 Task: In Heading Arial with underline. Font size of heading  '18'Font style of data Calibri. Font size of data  9Alignment of headline & data Align center. Fill color in heading,  RedFont color of data Black Apply border in Data No BorderIn the sheet   Sales data book
Action: Mouse moved to (817, 122)
Screenshot: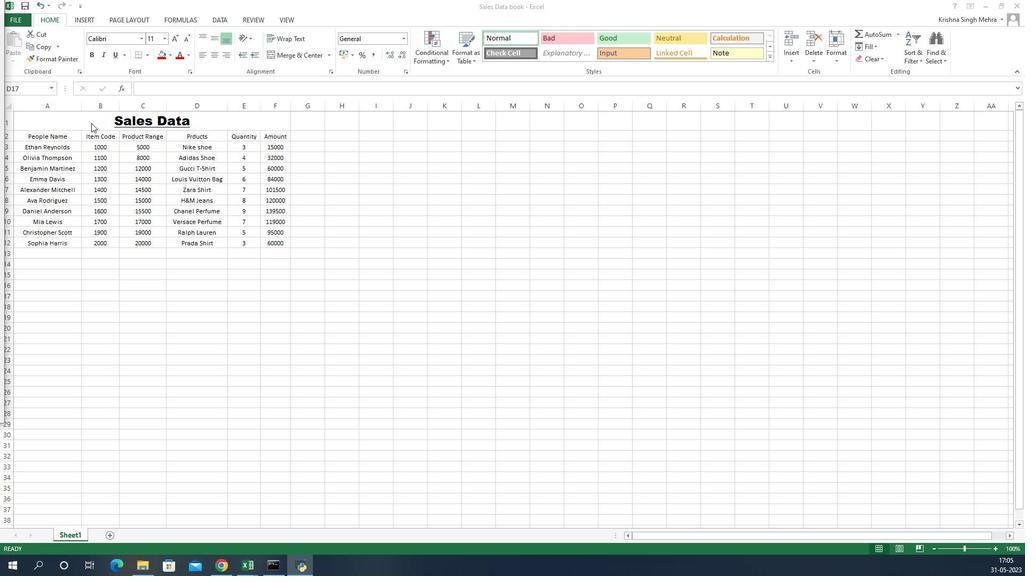 
Action: Mouse pressed left at (817, 122)
Screenshot: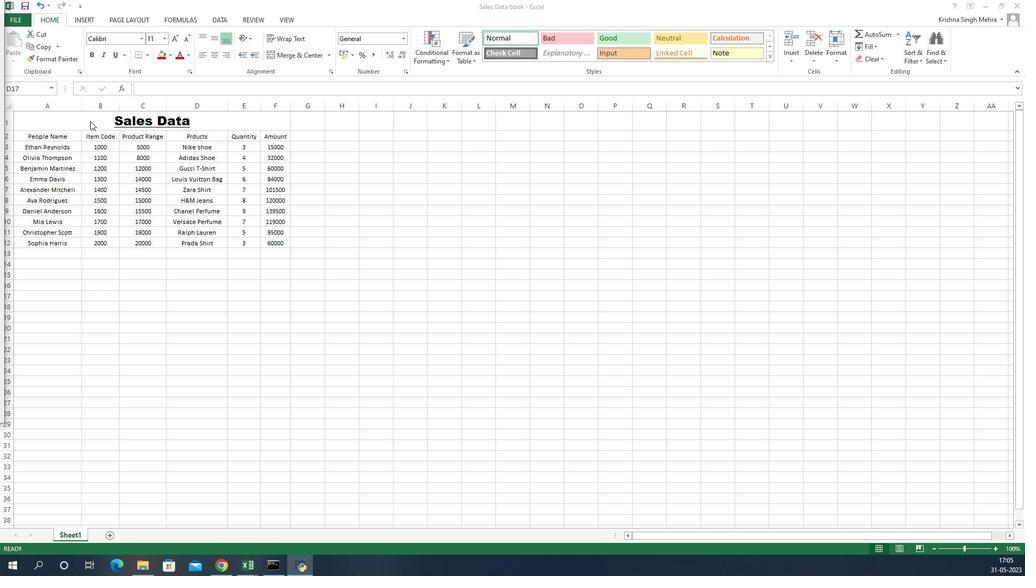 
Action: Mouse pressed left at (817, 122)
Screenshot: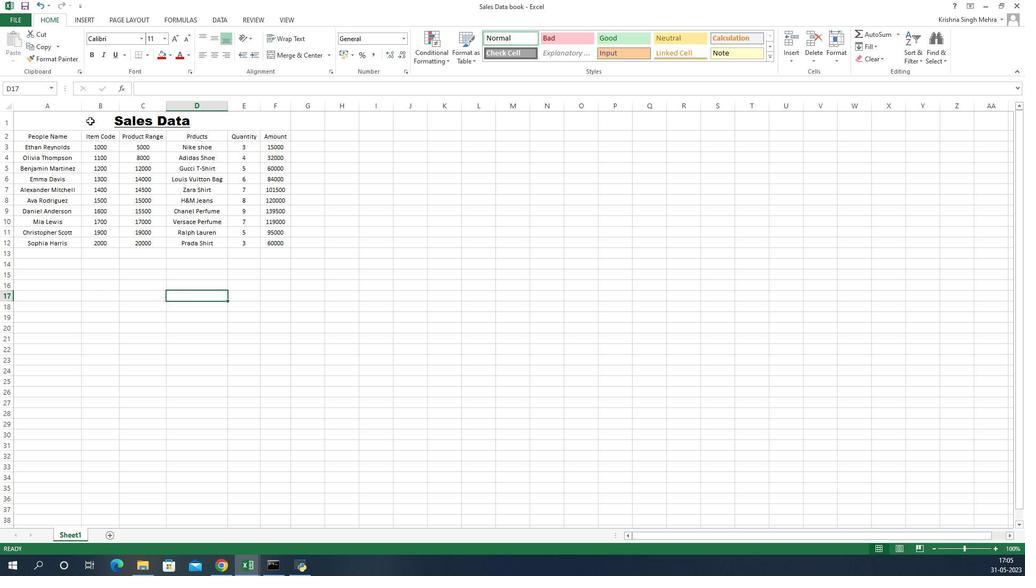 
Action: Mouse moved to (868, 39)
Screenshot: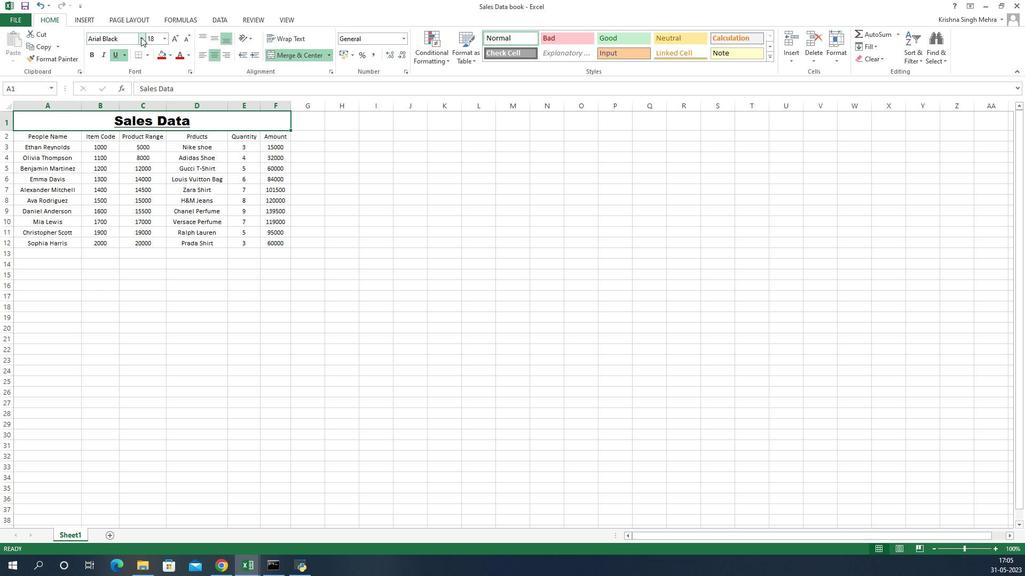 
Action: Mouse pressed left at (868, 39)
Screenshot: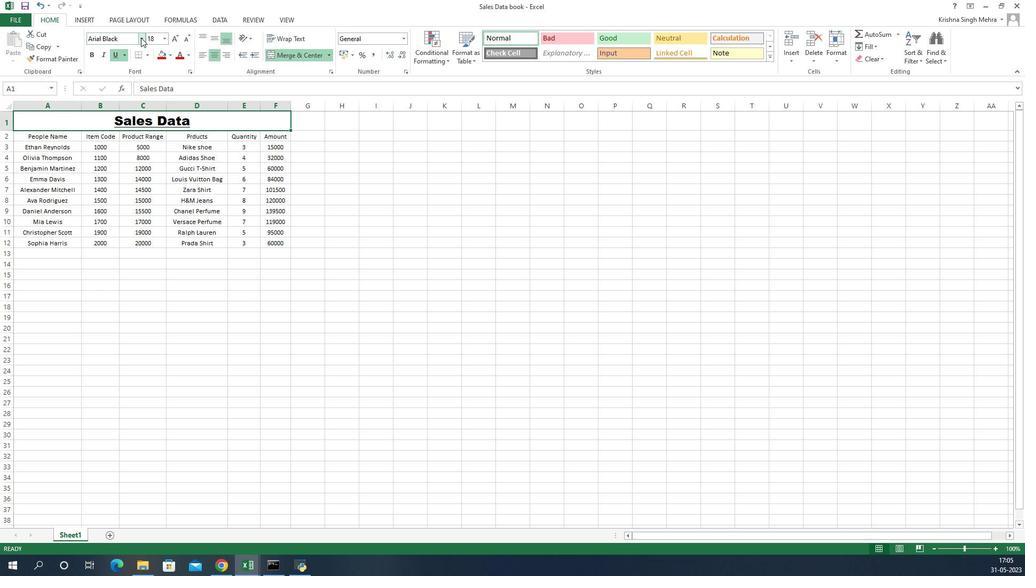 
Action: Mouse moved to (861, 127)
Screenshot: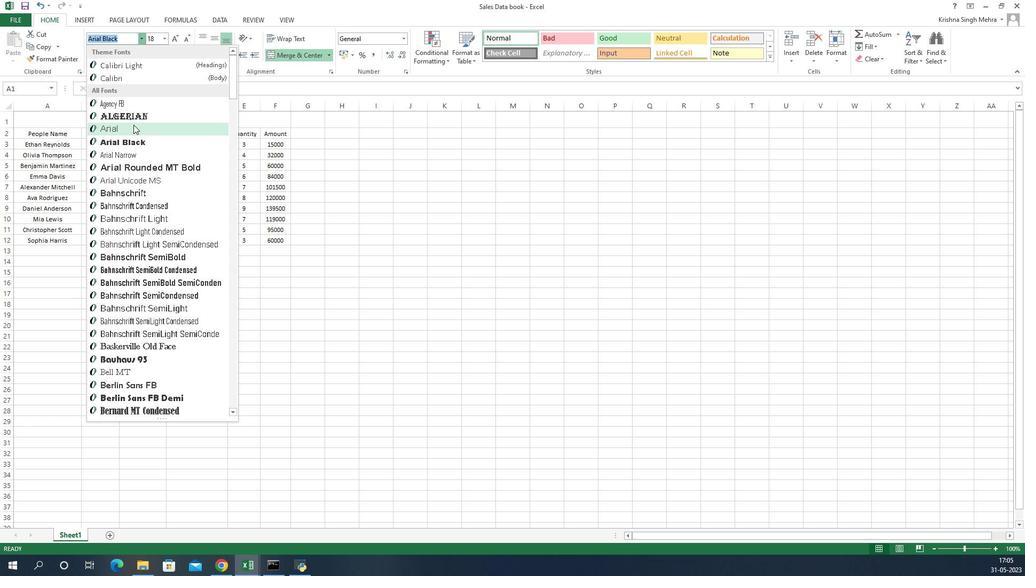 
Action: Mouse pressed left at (861, 127)
Screenshot: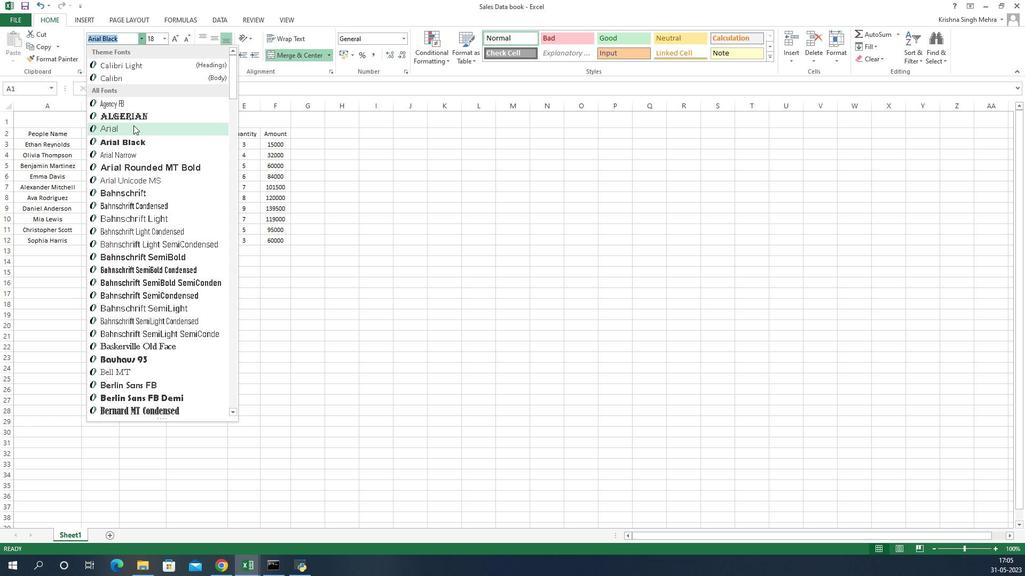 
Action: Mouse moved to (844, 55)
Screenshot: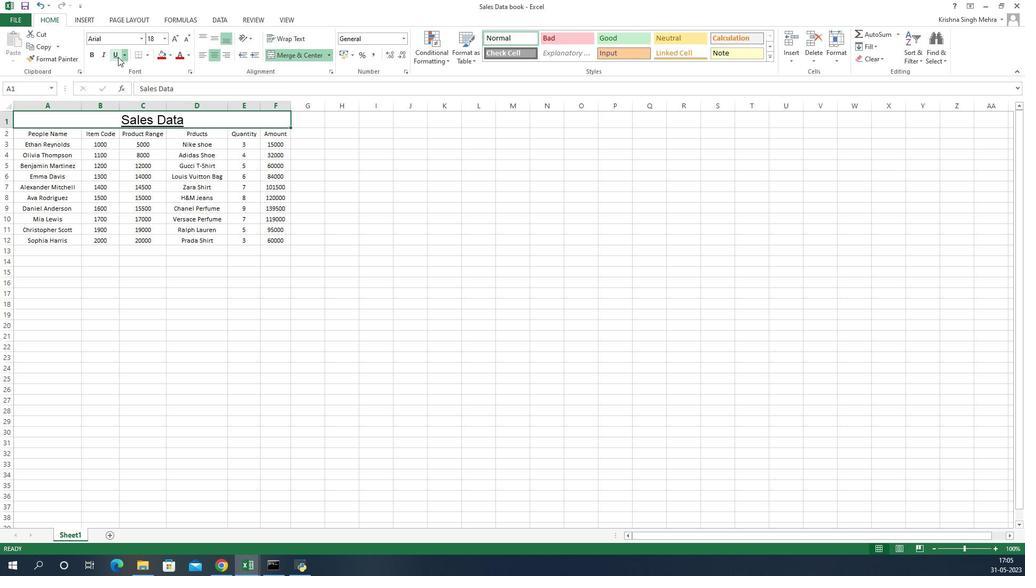 
Action: Mouse pressed left at (844, 55)
Screenshot: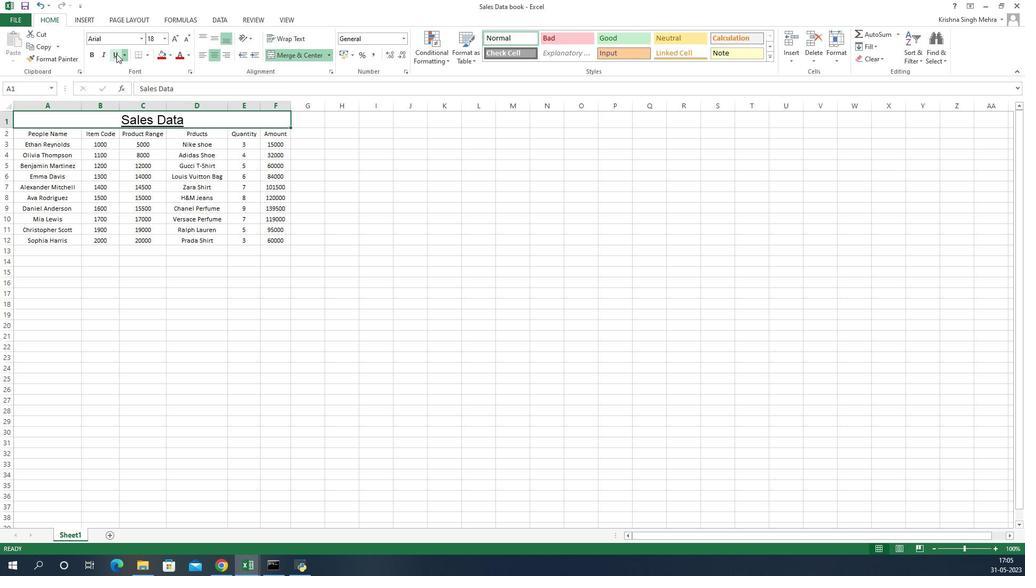 
Action: Mouse pressed left at (844, 55)
Screenshot: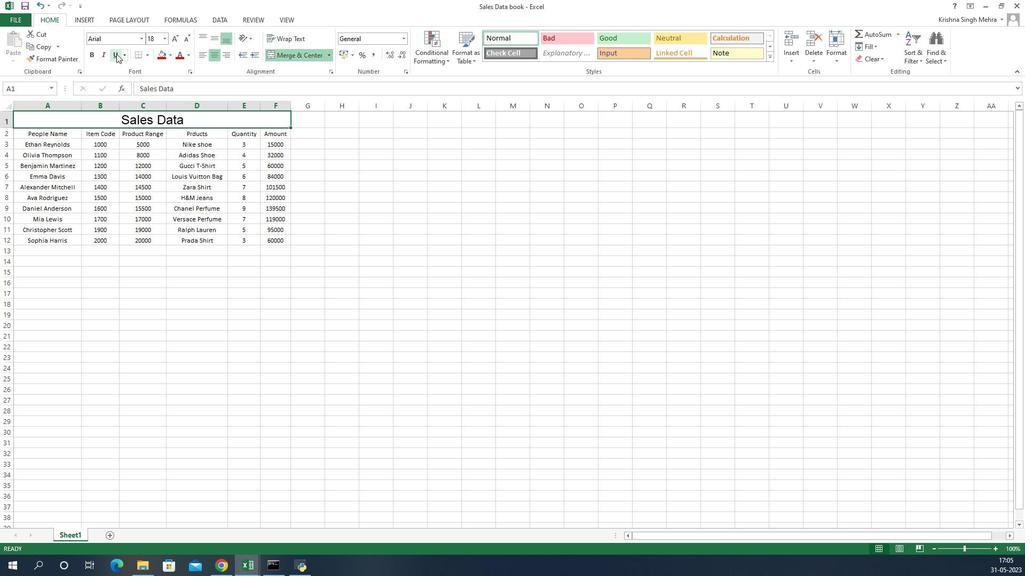 
Action: Mouse moved to (906, 40)
Screenshot: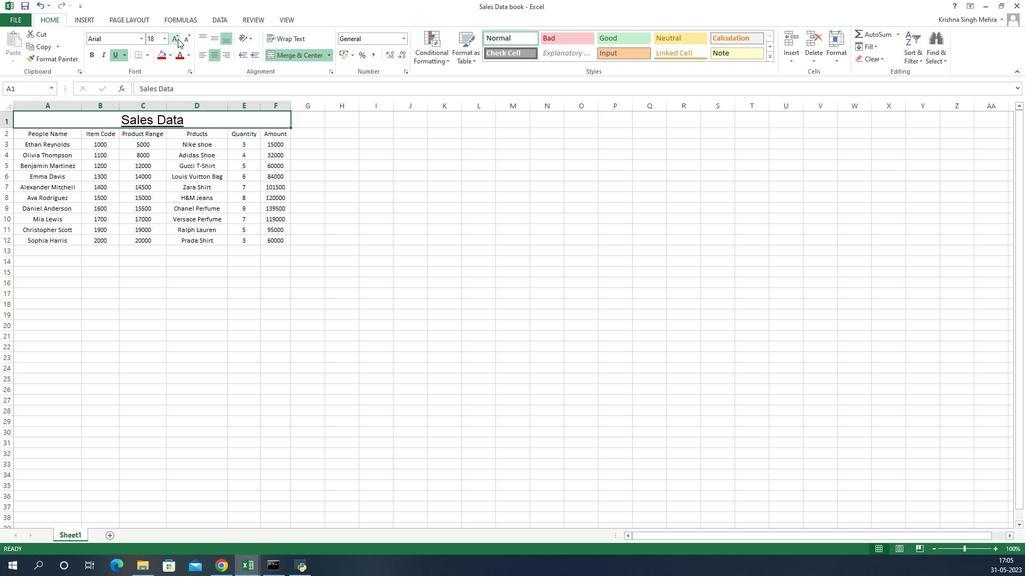 
Action: Mouse pressed left at (906, 40)
Screenshot: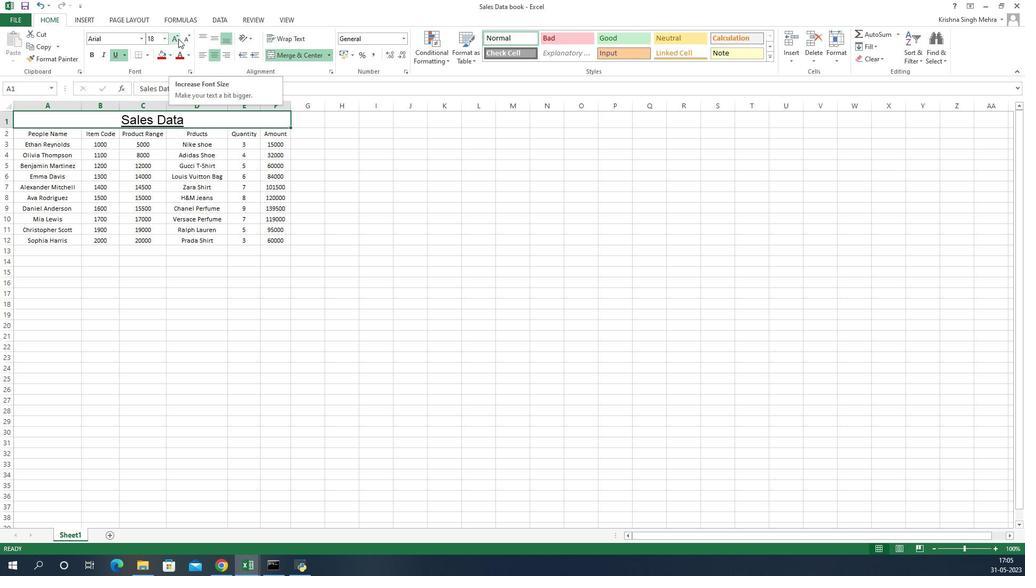 
Action: Mouse moved to (916, 40)
Screenshot: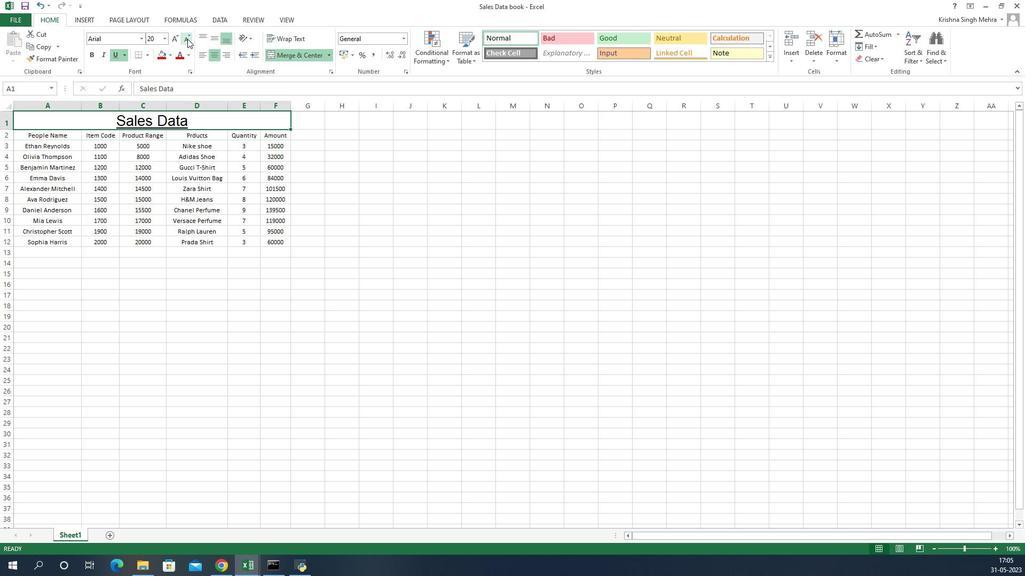 
Action: Mouse pressed left at (916, 40)
Screenshot: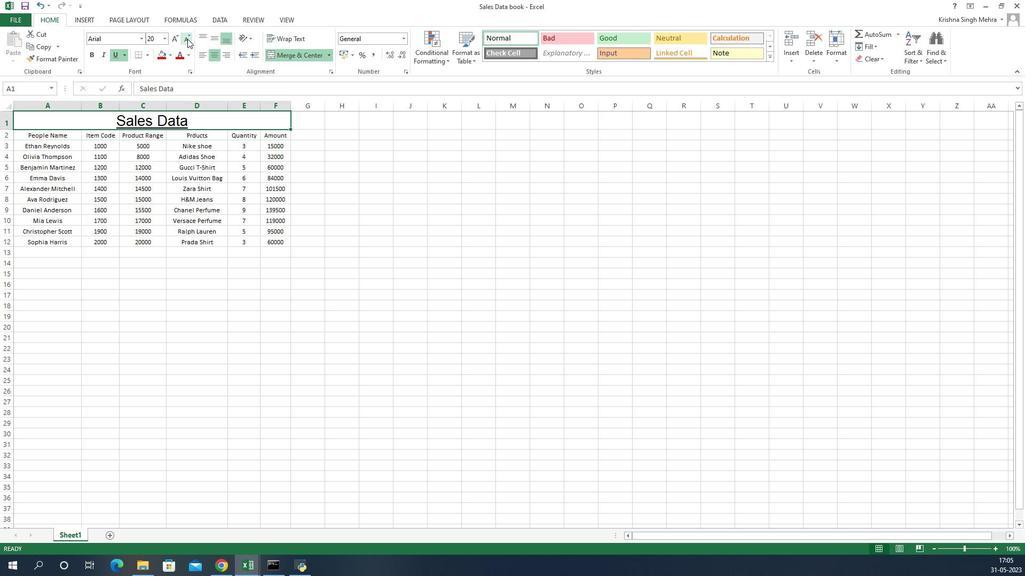 
Action: Mouse moved to (880, 329)
Screenshot: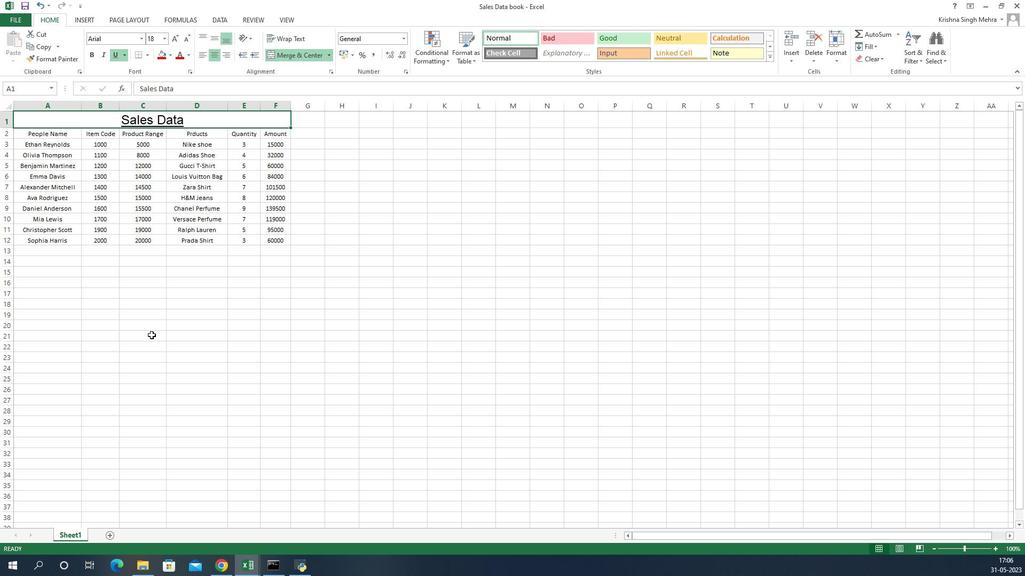 
Action: Mouse pressed left at (880, 329)
Screenshot: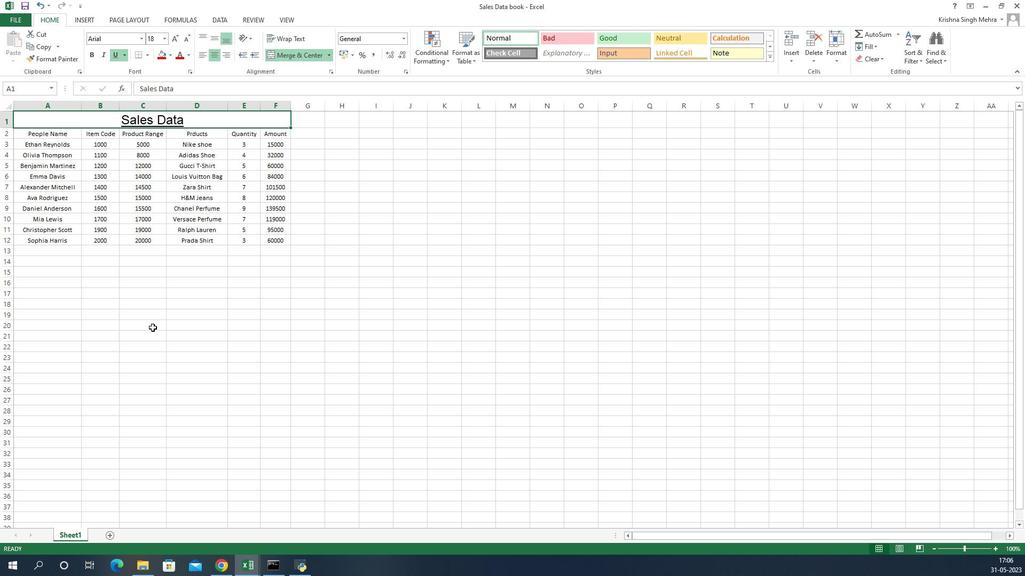 
Action: Mouse moved to (753, 136)
Screenshot: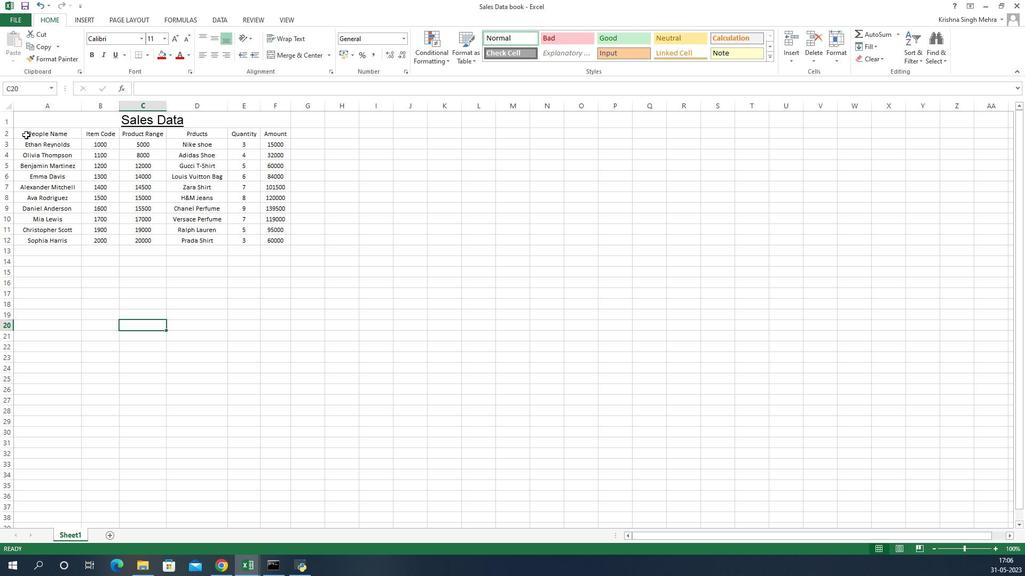 
Action: Mouse pressed left at (753, 136)
Screenshot: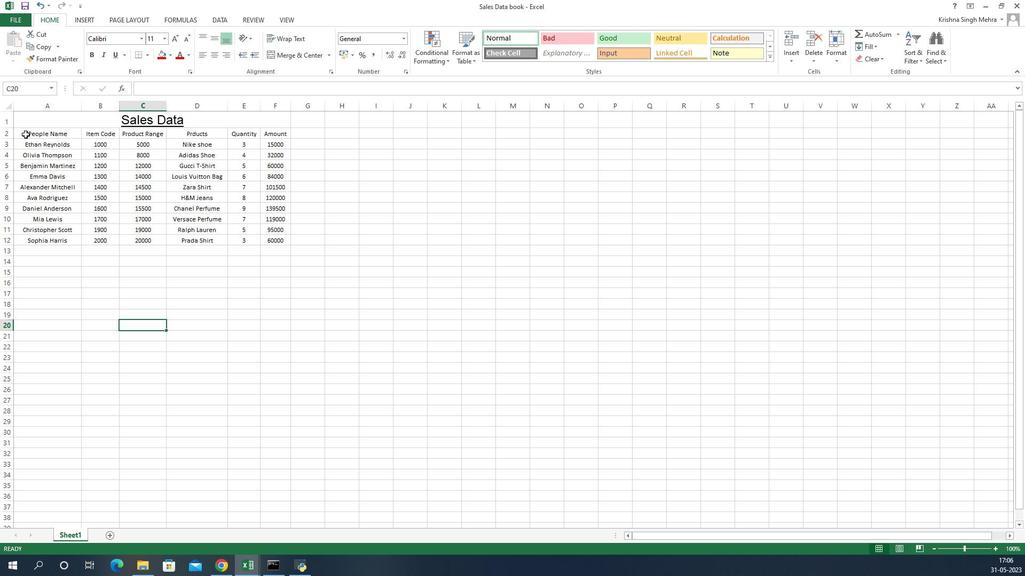 
Action: Mouse moved to (867, 41)
Screenshot: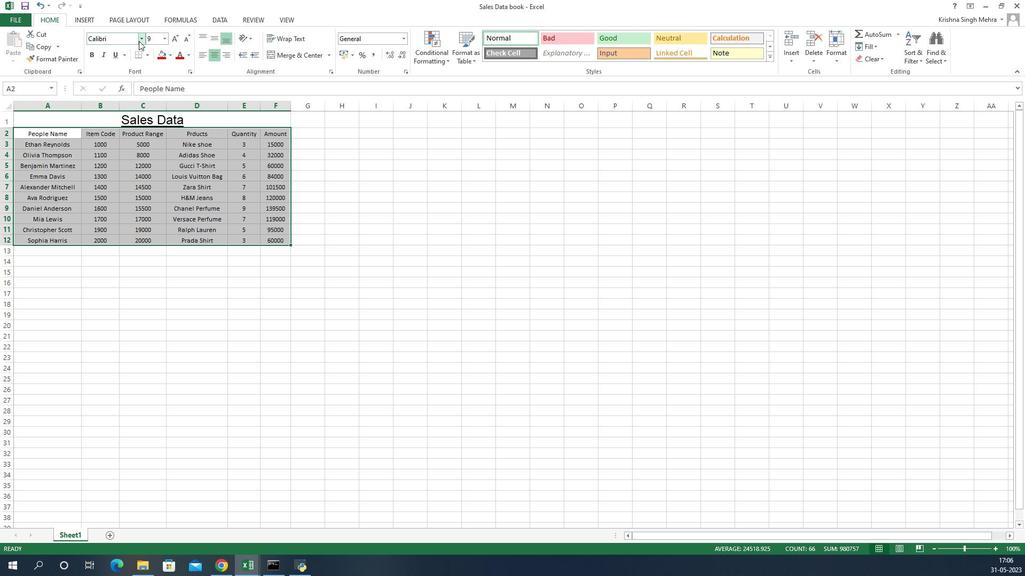
Action: Mouse pressed left at (867, 41)
Screenshot: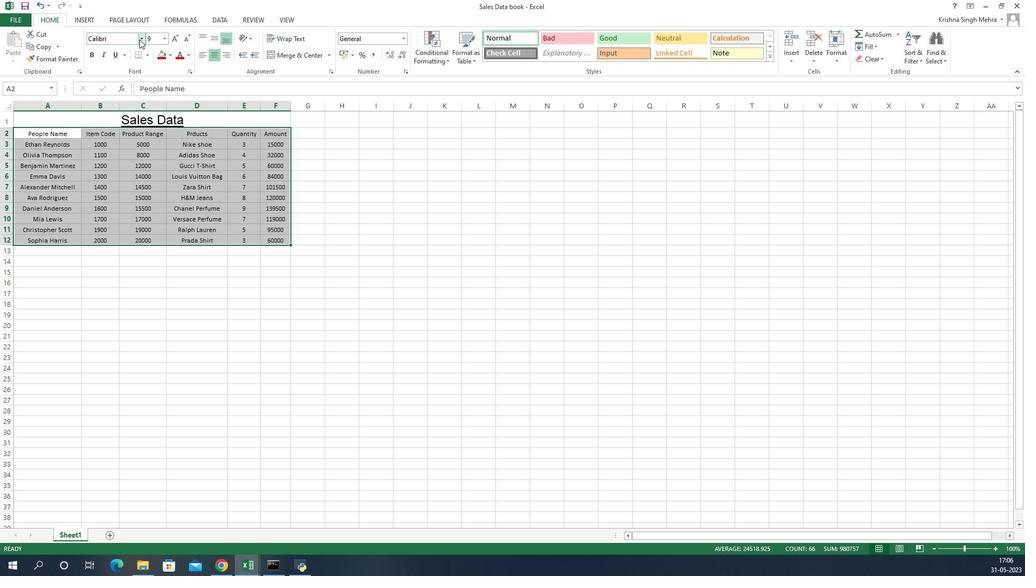 
Action: Mouse moved to (854, 77)
Screenshot: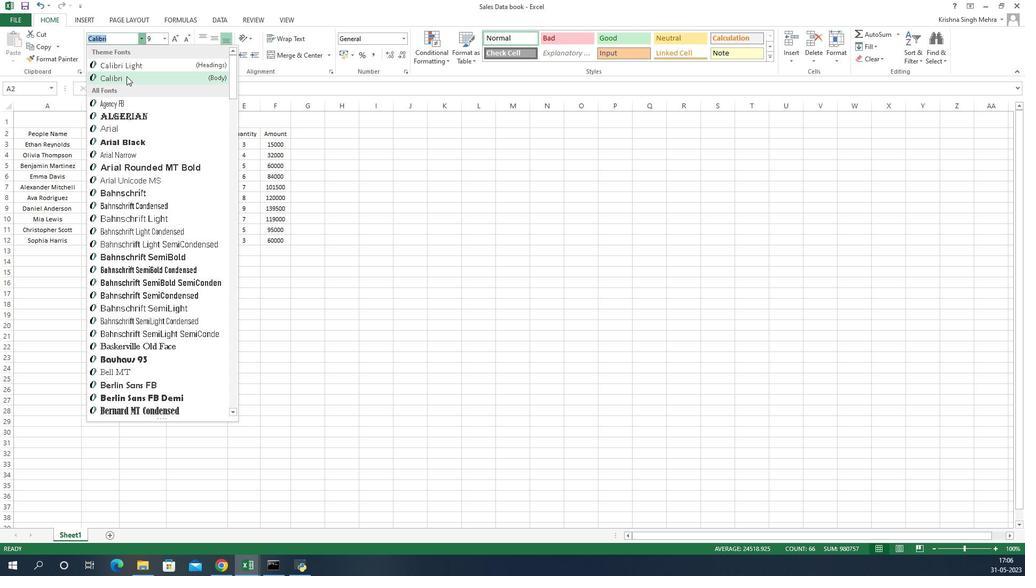 
Action: Mouse pressed left at (854, 77)
Screenshot: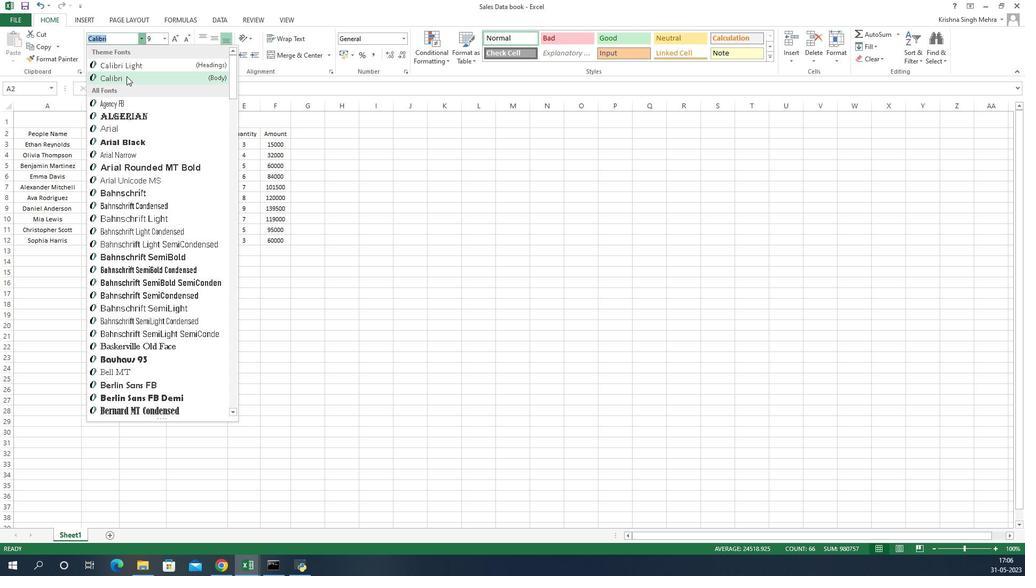 
Action: Mouse moved to (892, 38)
Screenshot: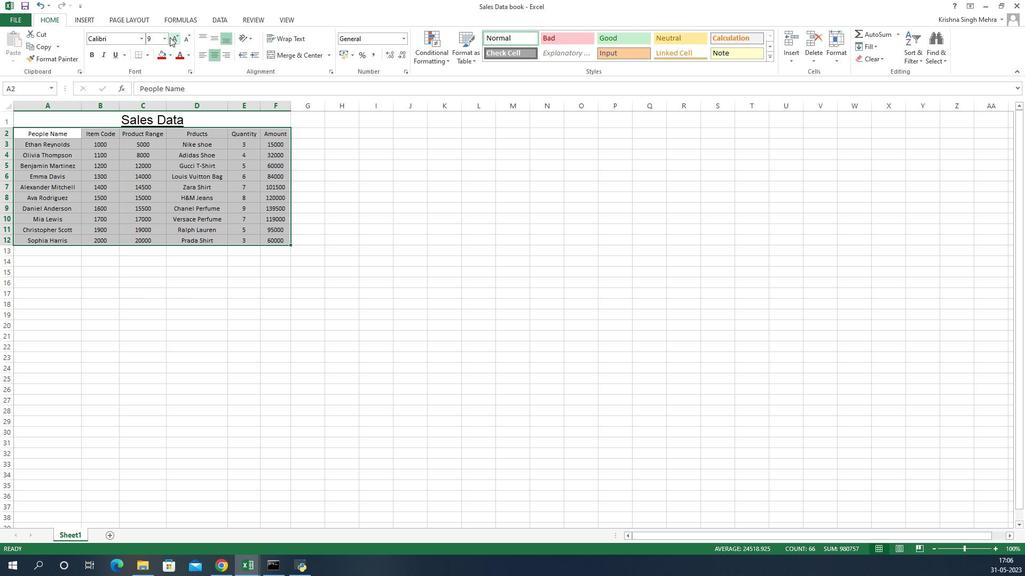 
Action: Mouse pressed left at (892, 38)
Screenshot: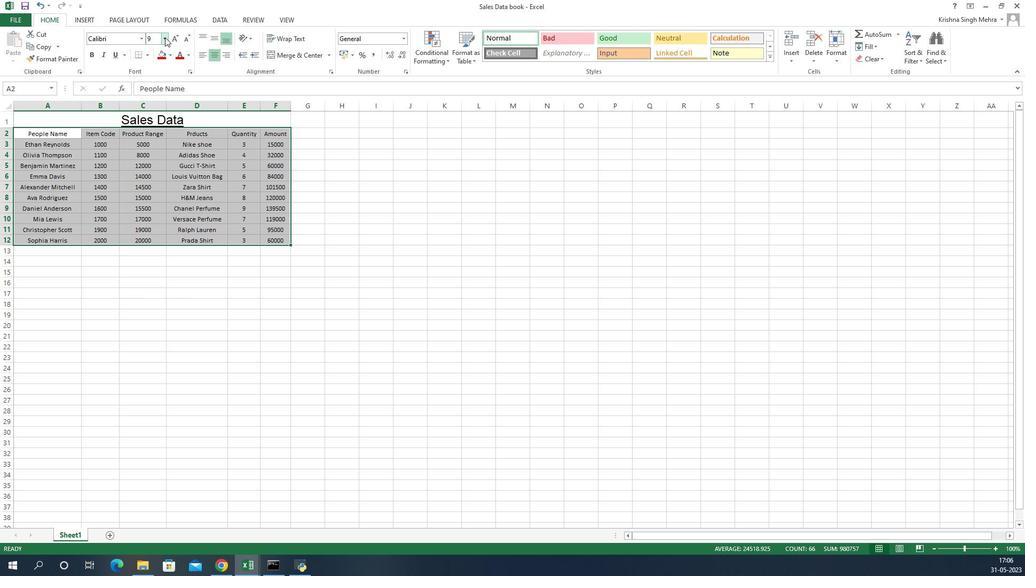 
Action: Mouse moved to (882, 63)
Screenshot: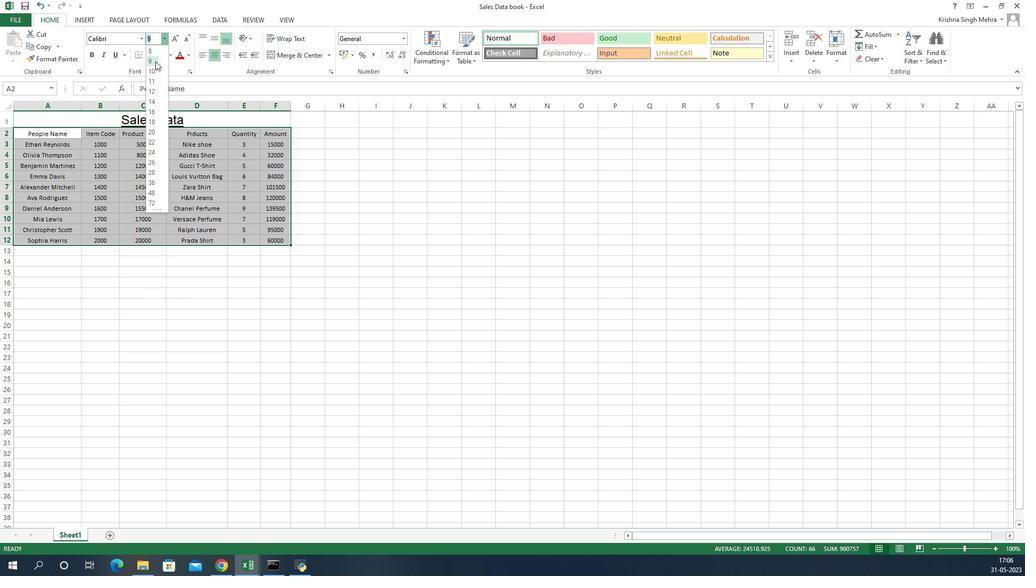 
Action: Mouse pressed left at (882, 63)
Screenshot: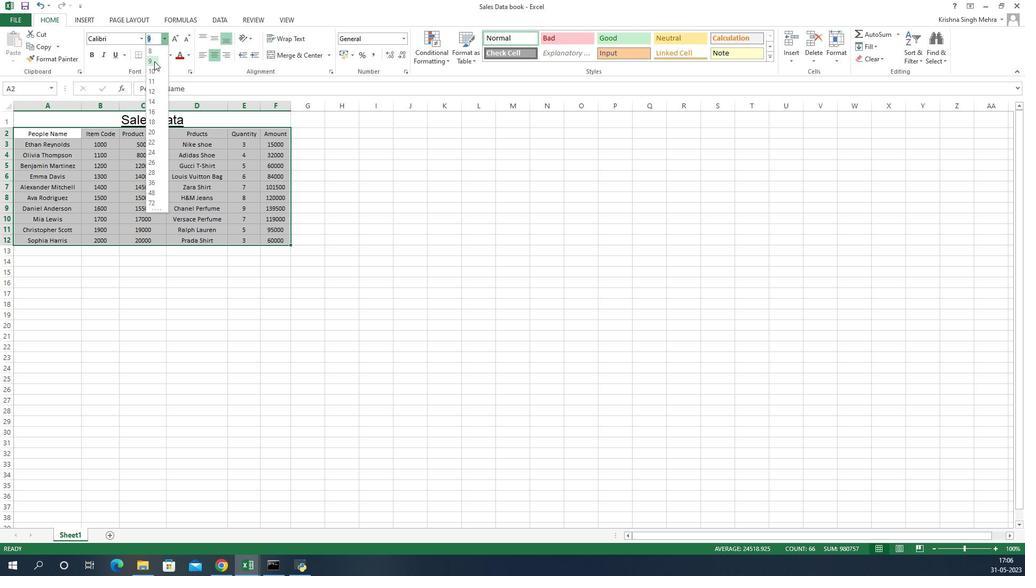 
Action: Mouse moved to (839, 309)
Screenshot: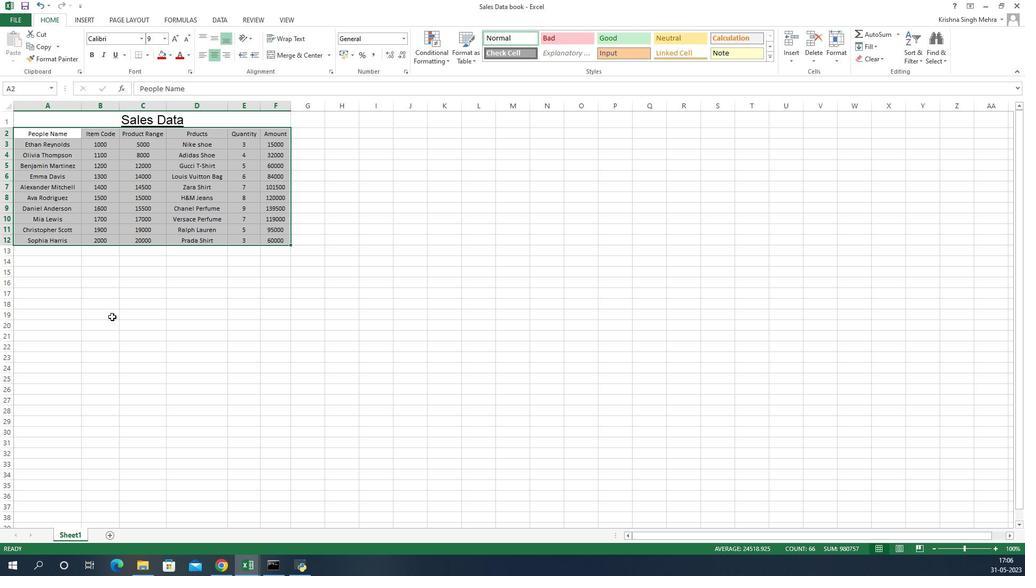 
Action: Mouse pressed left at (839, 309)
Screenshot: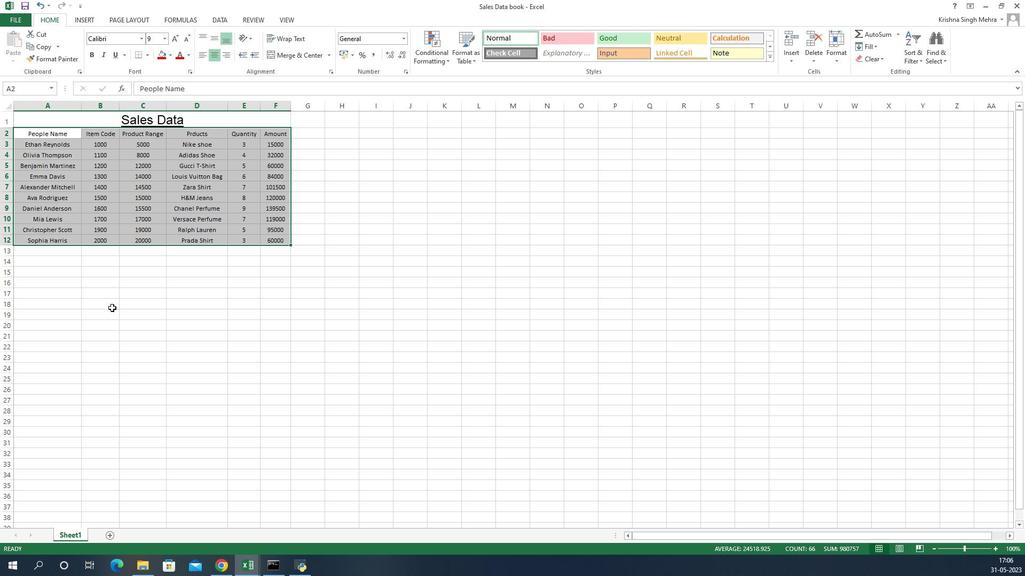 
Action: Mouse moved to (785, 122)
Screenshot: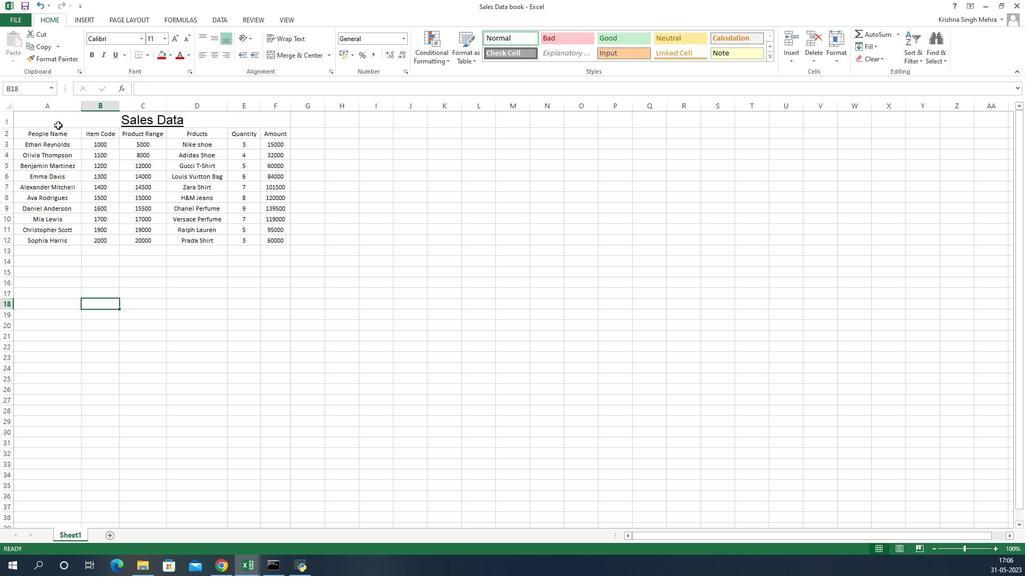 
Action: Mouse pressed left at (785, 122)
Screenshot: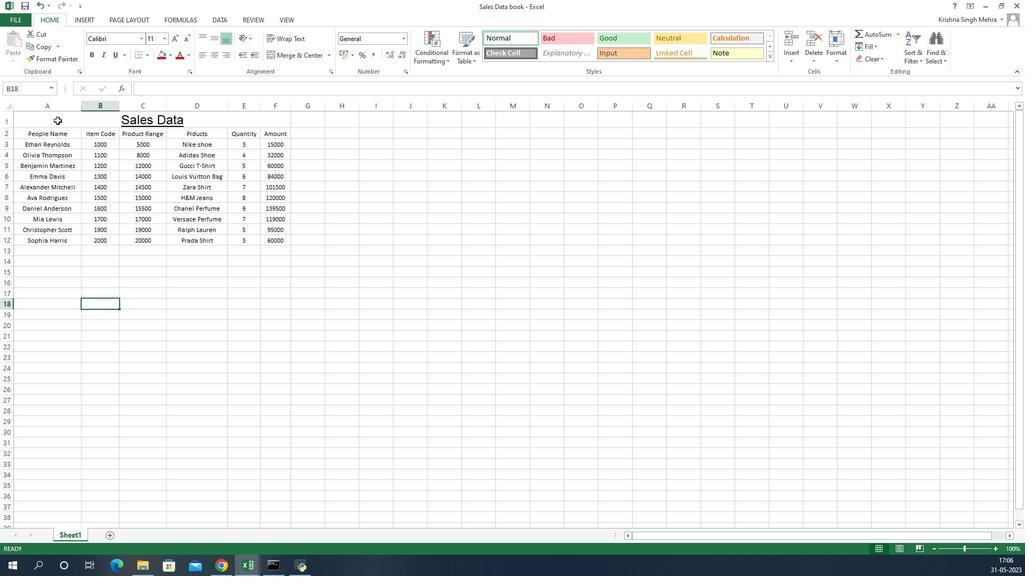 
Action: Mouse pressed left at (785, 122)
Screenshot: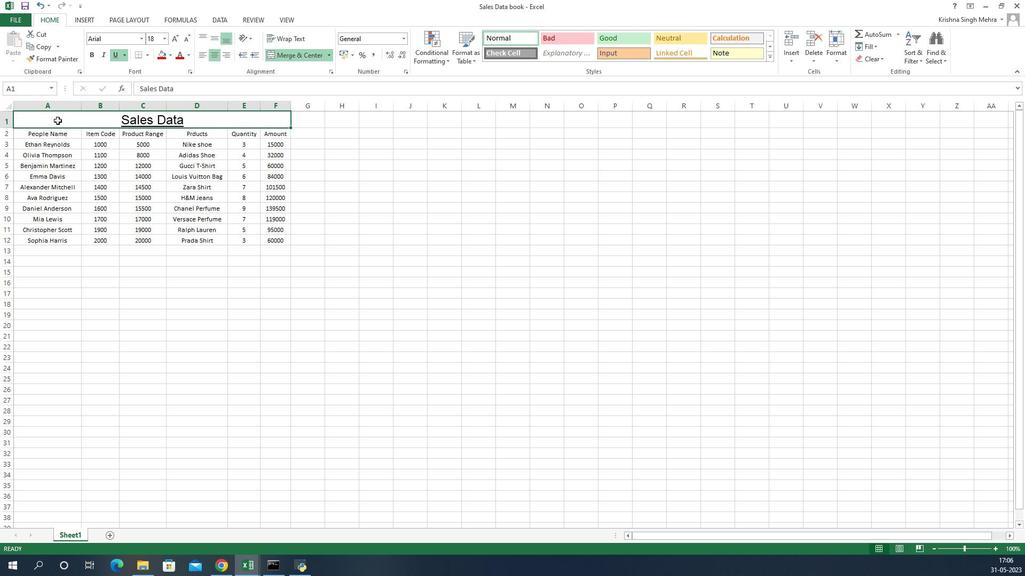 
Action: Mouse moved to (940, 56)
Screenshot: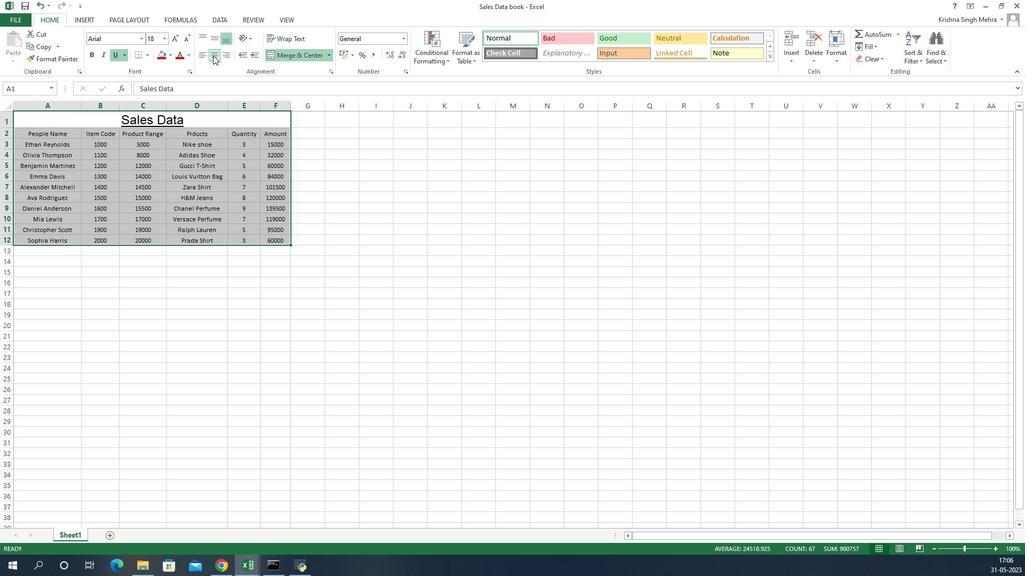 
Action: Mouse pressed left at (940, 56)
Screenshot: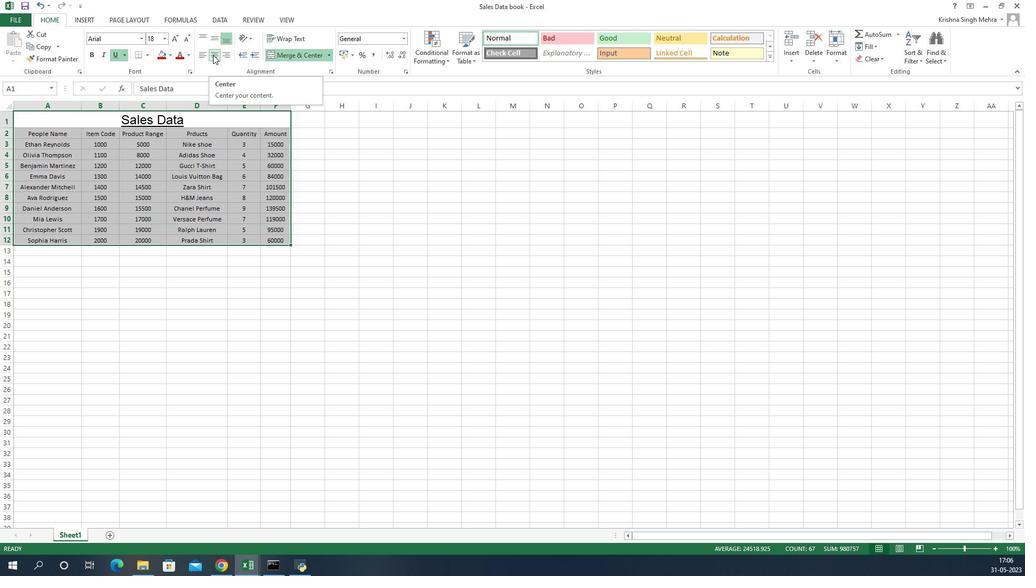 
Action: Mouse pressed left at (940, 56)
Screenshot: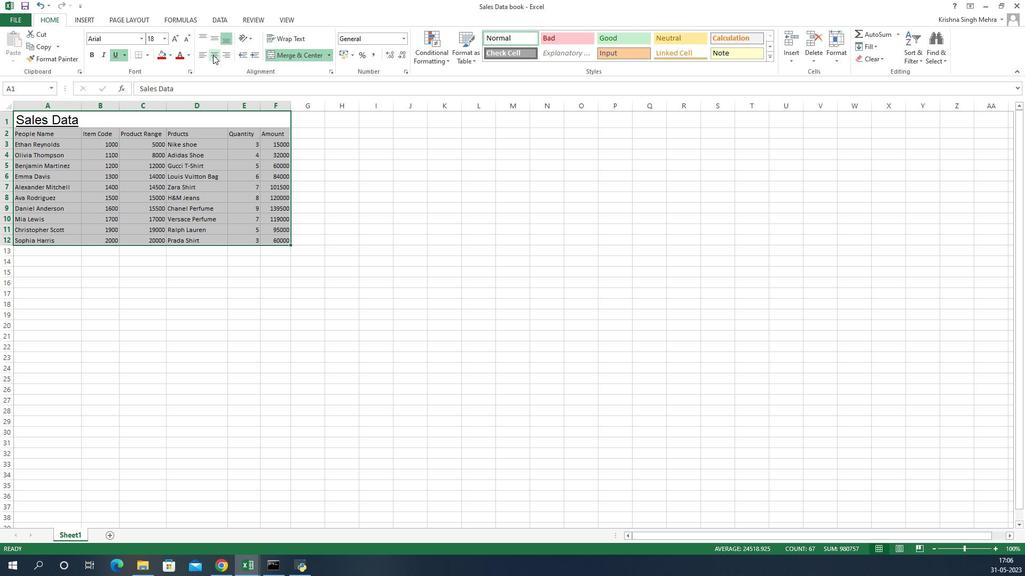 
Action: Mouse moved to (836, 313)
Screenshot: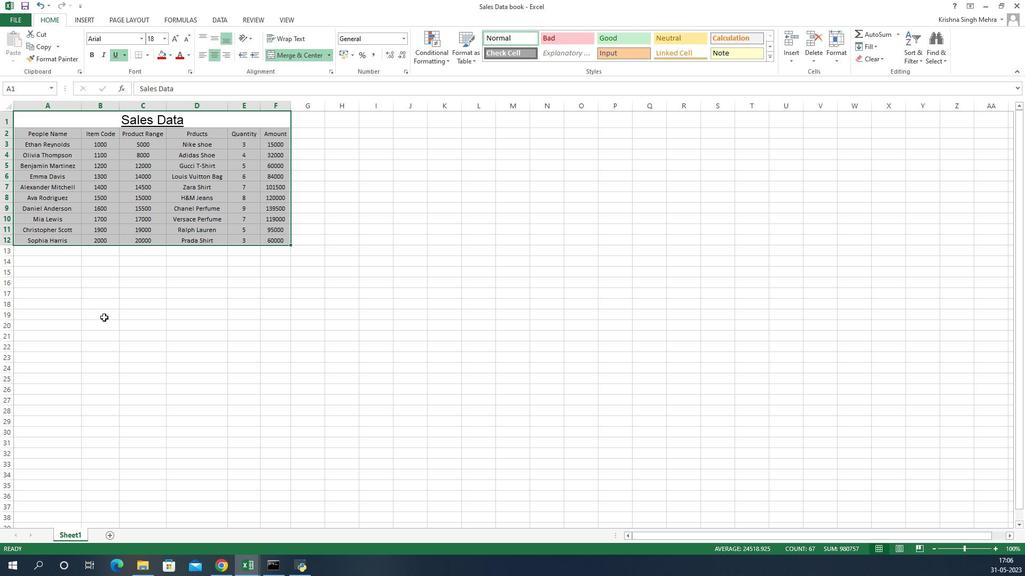 
Action: Mouse pressed left at (836, 313)
Screenshot: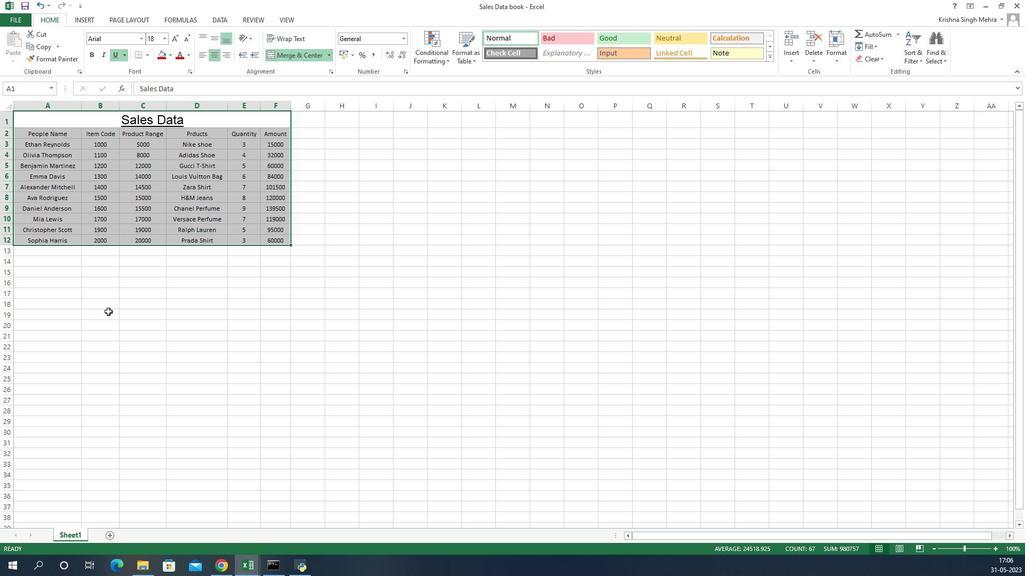 
Action: Mouse moved to (838, 124)
Screenshot: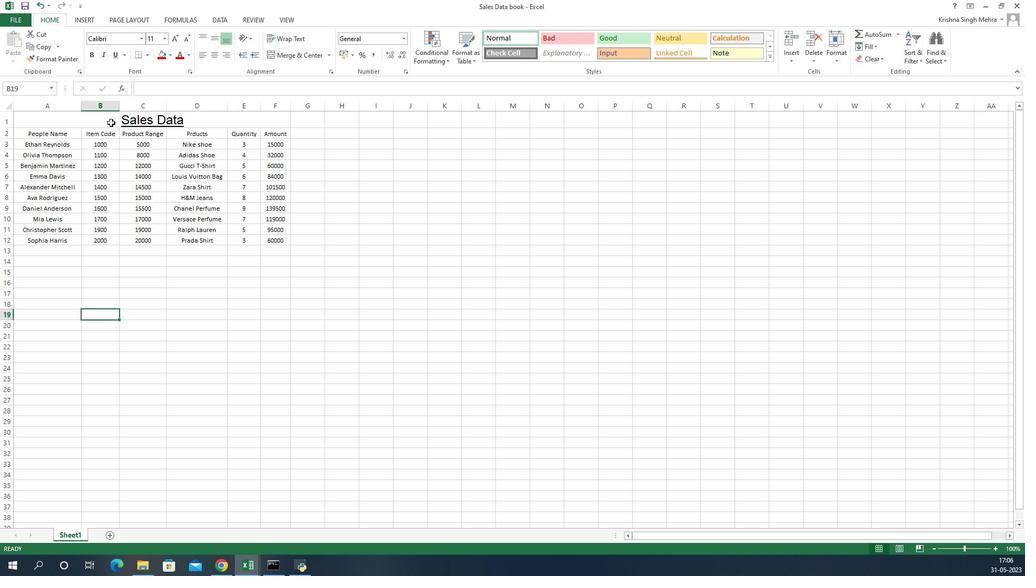 
Action: Mouse pressed left at (838, 124)
Screenshot: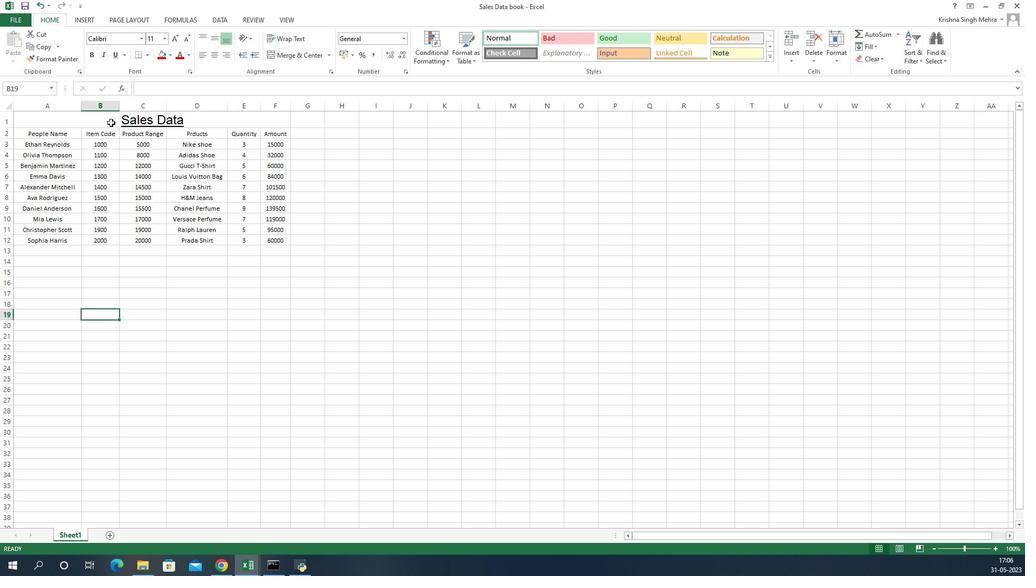 
Action: Mouse moved to (895, 57)
Screenshot: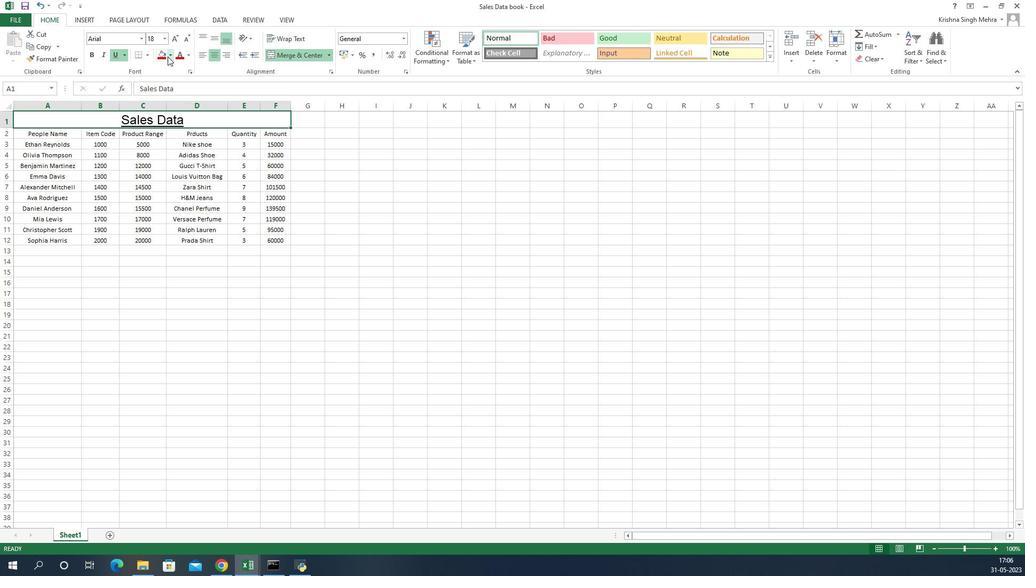 
Action: Mouse pressed left at (895, 57)
Screenshot: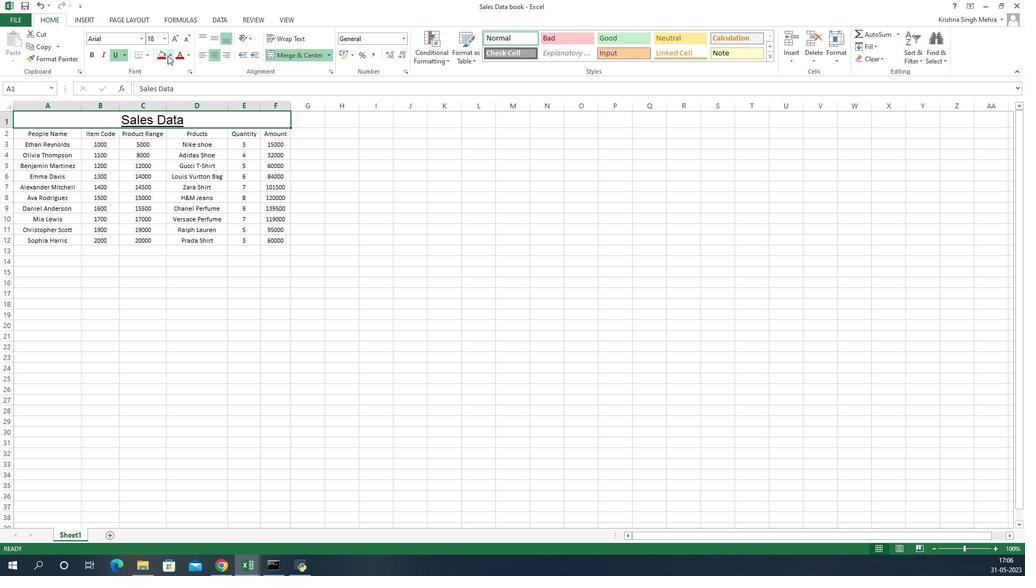 
Action: Mouse moved to (898, 137)
Screenshot: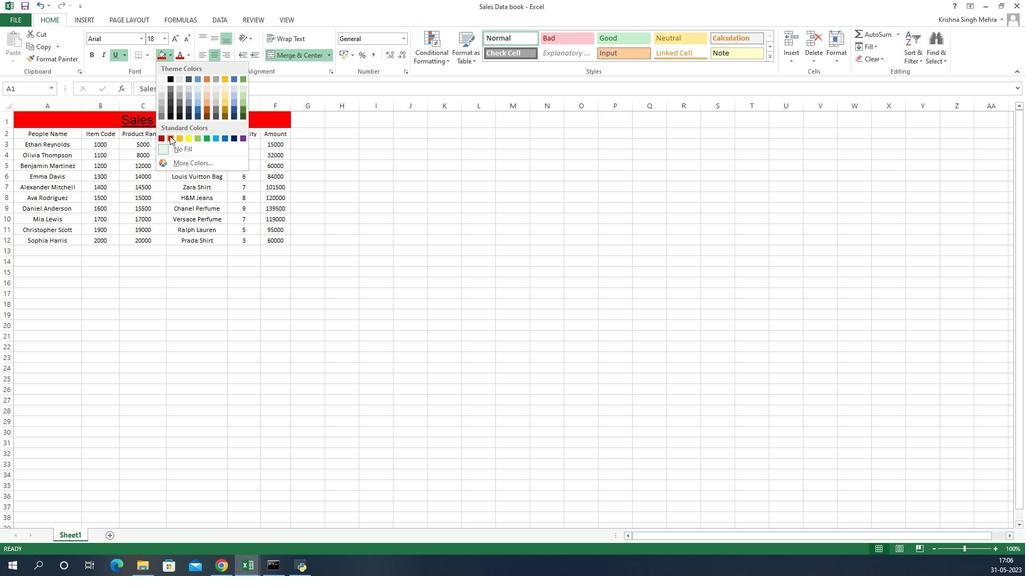 
Action: Mouse pressed left at (898, 137)
Screenshot: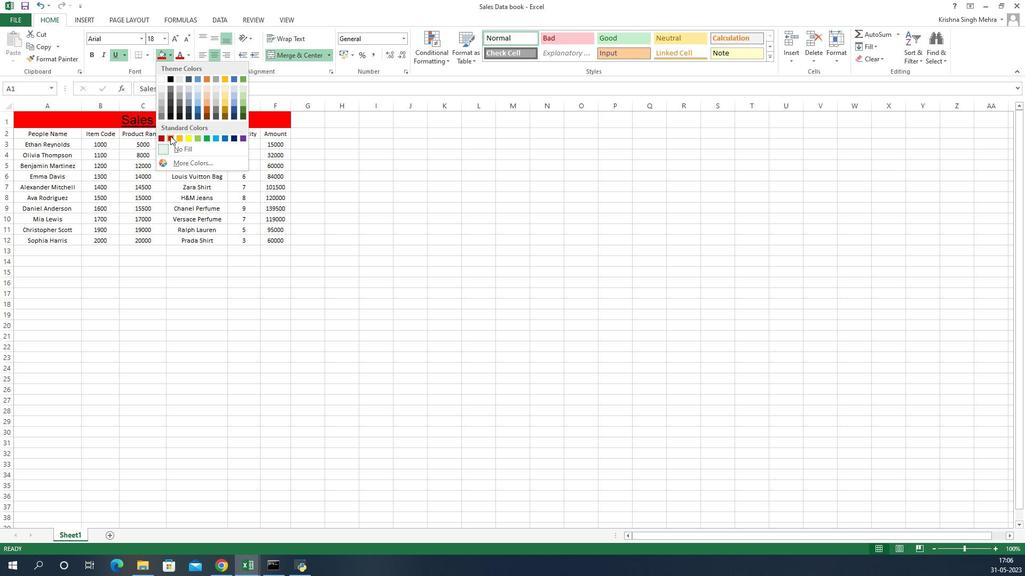 
Action: Mouse moved to (792, 307)
Screenshot: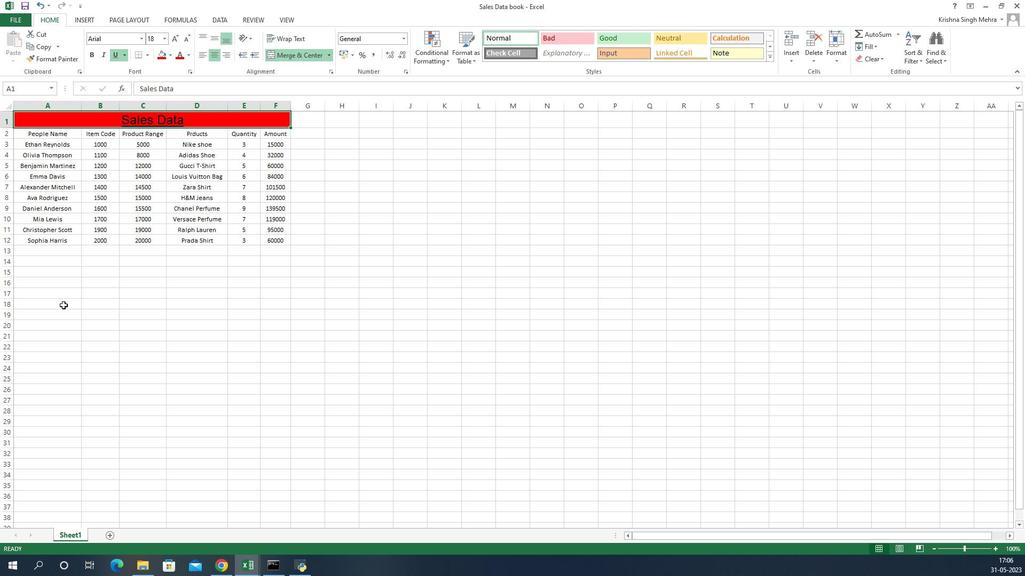 
Action: Mouse pressed left at (792, 307)
Screenshot: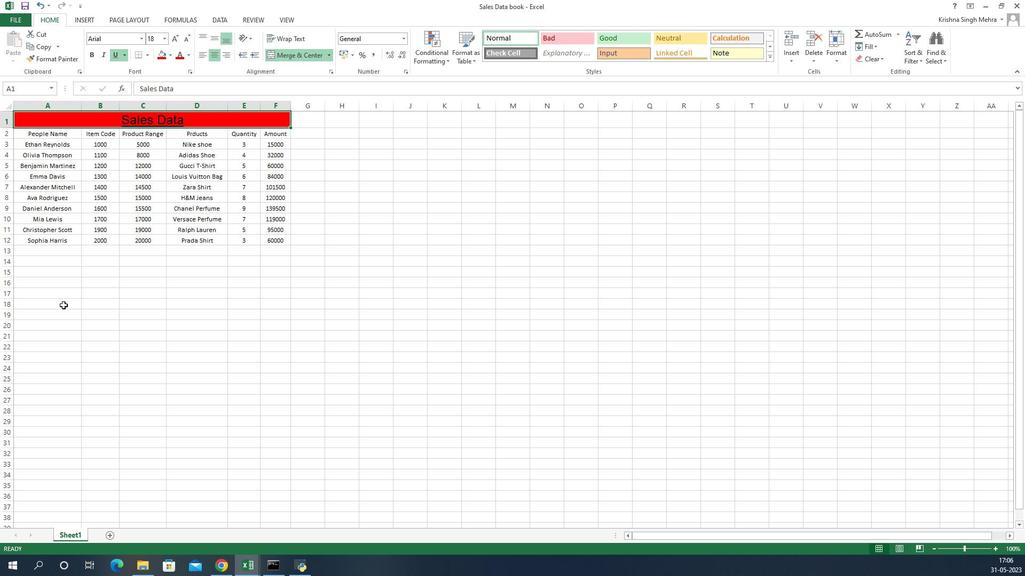 
Action: Mouse moved to (752, 136)
Screenshot: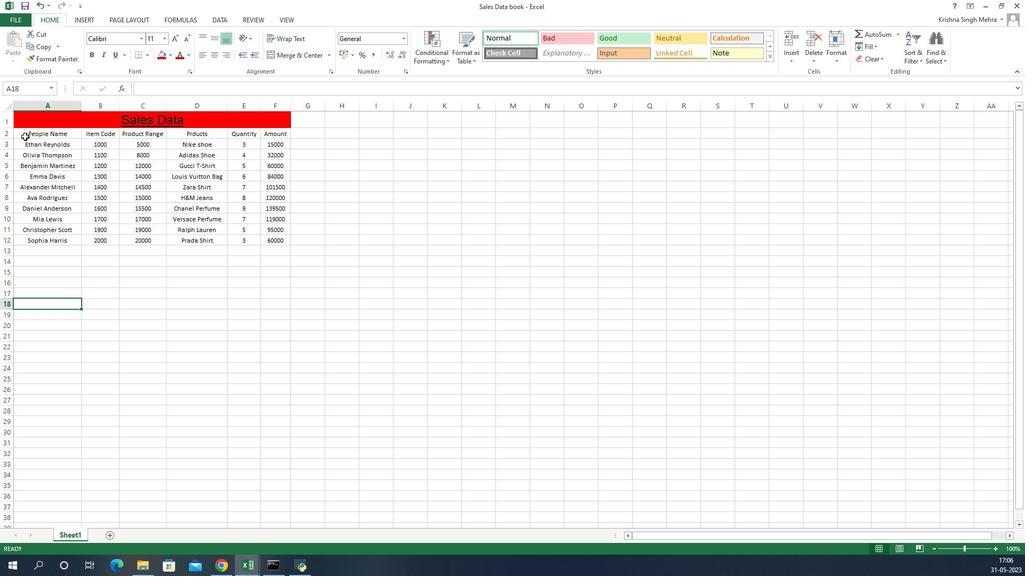 
Action: Mouse pressed left at (752, 136)
Screenshot: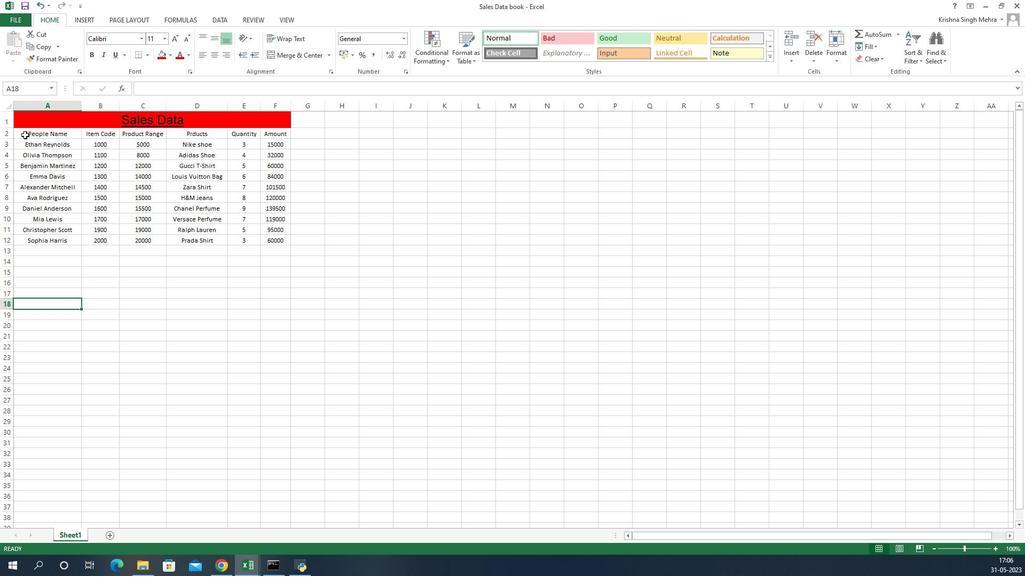 
Action: Mouse pressed left at (752, 136)
Screenshot: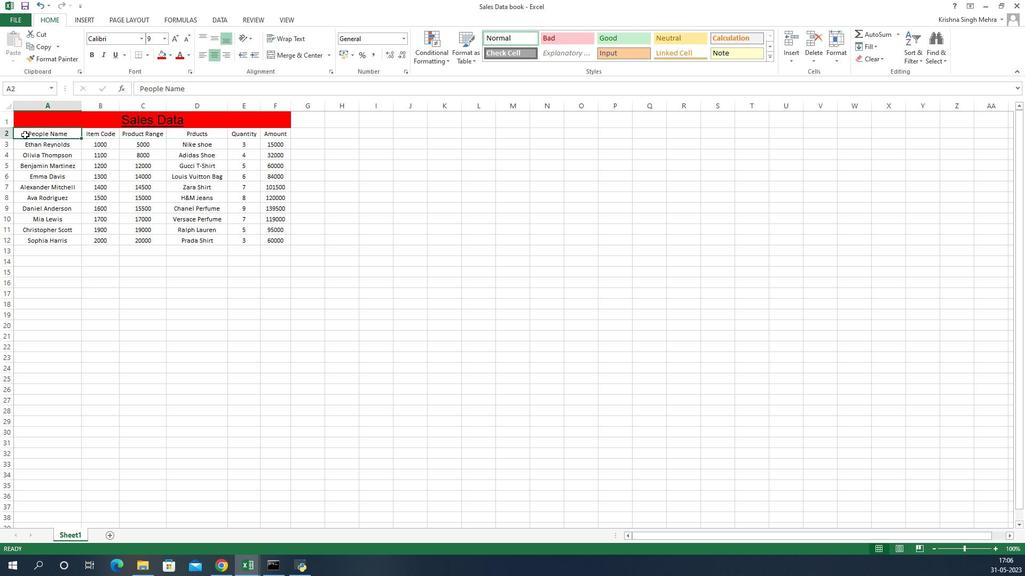 
Action: Mouse moved to (876, 60)
Screenshot: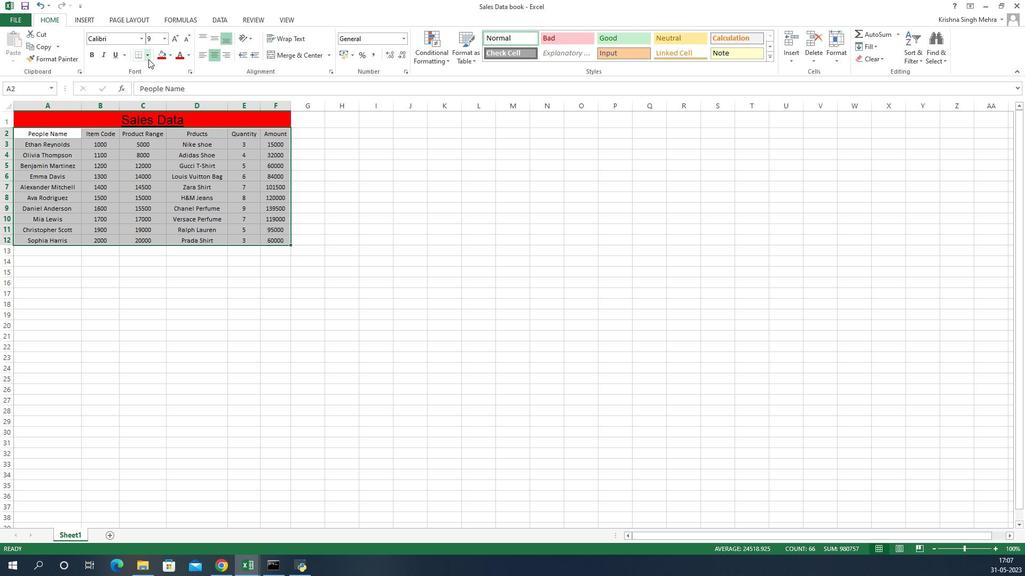 
Action: Mouse pressed left at (876, 60)
Screenshot: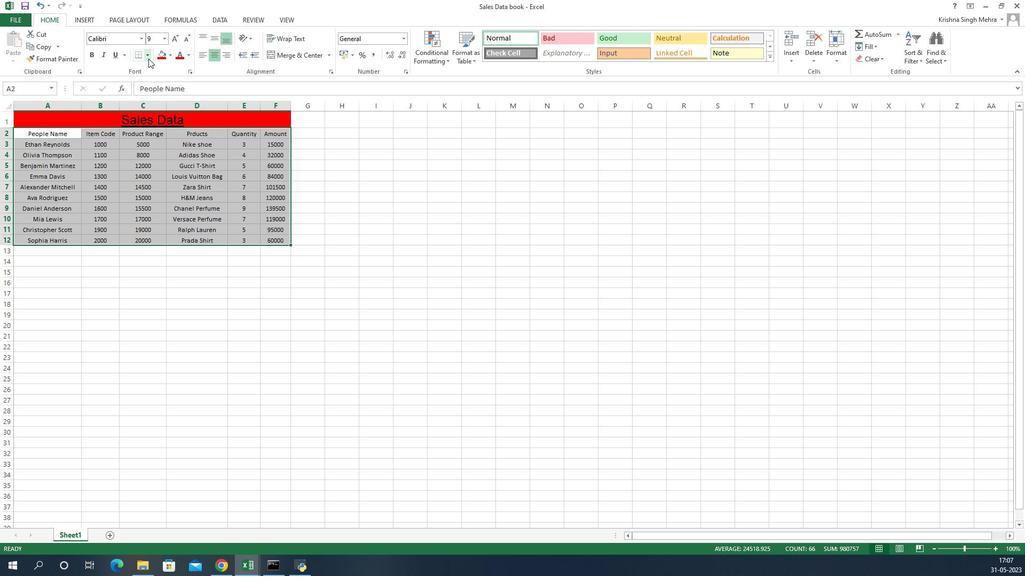 
Action: Mouse moved to (895, 135)
Screenshot: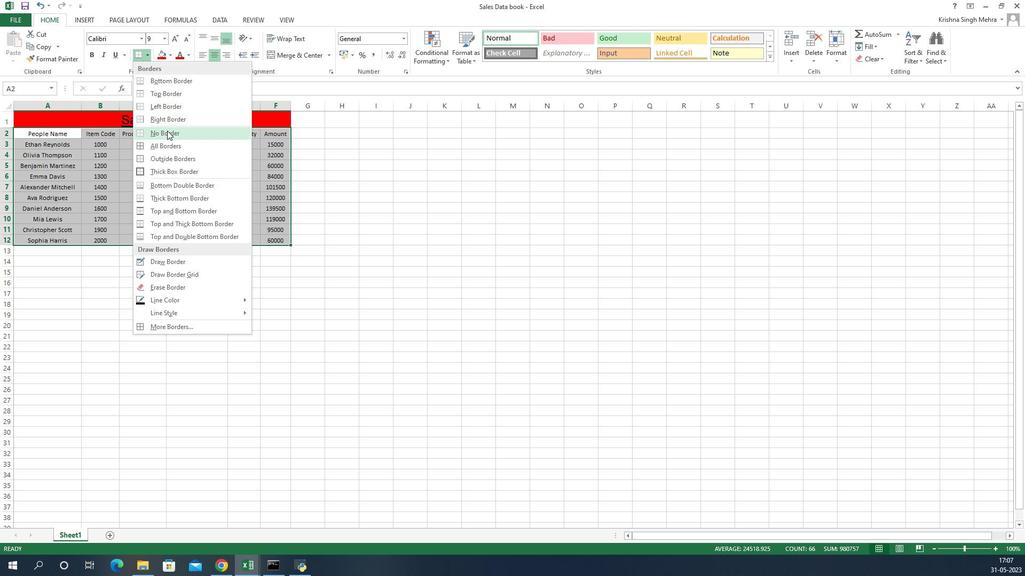 
Action: Mouse pressed left at (895, 135)
Screenshot: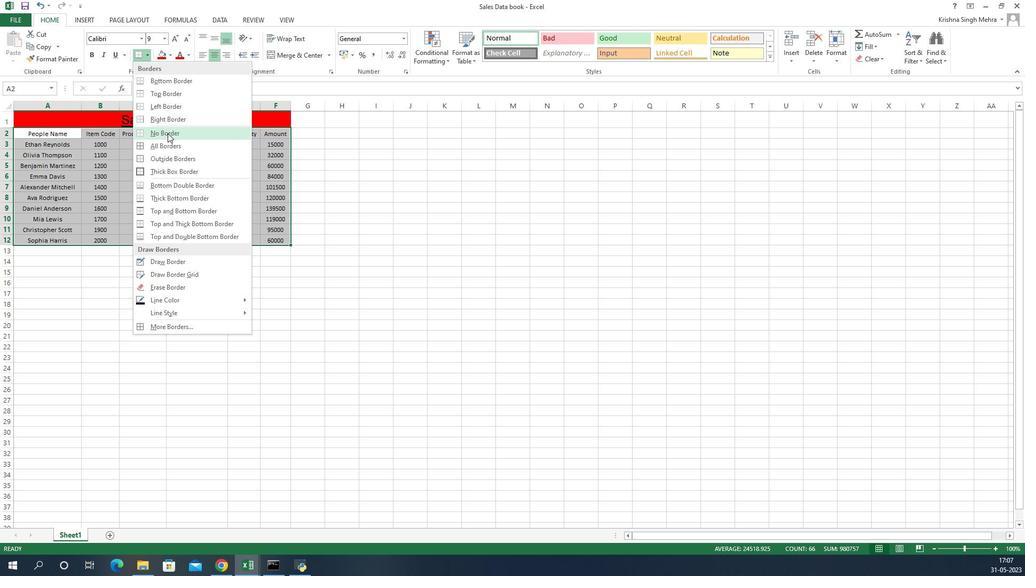 
Action: Mouse moved to (996, 295)
Screenshot: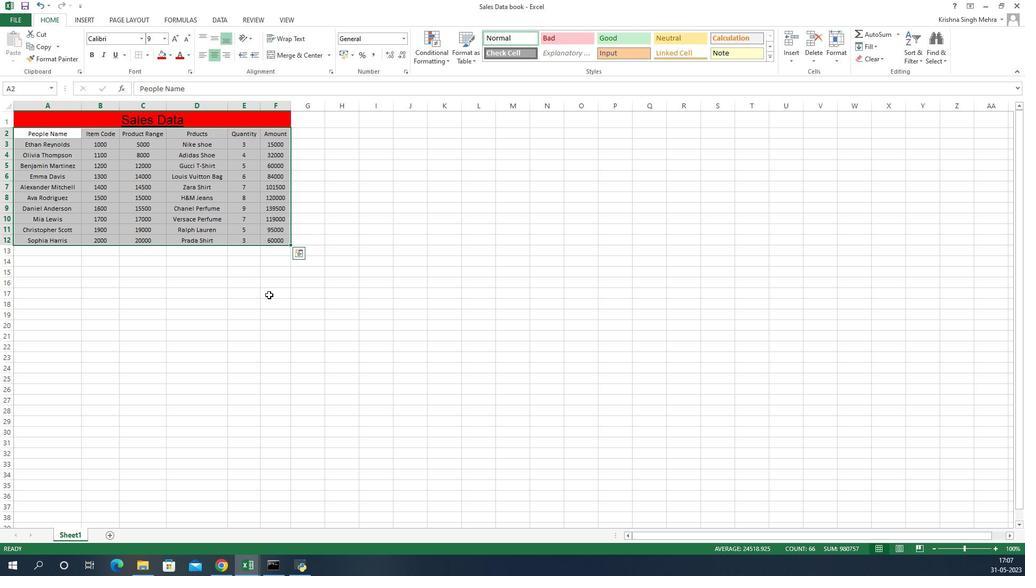 
Action: Mouse pressed left at (996, 295)
Screenshot: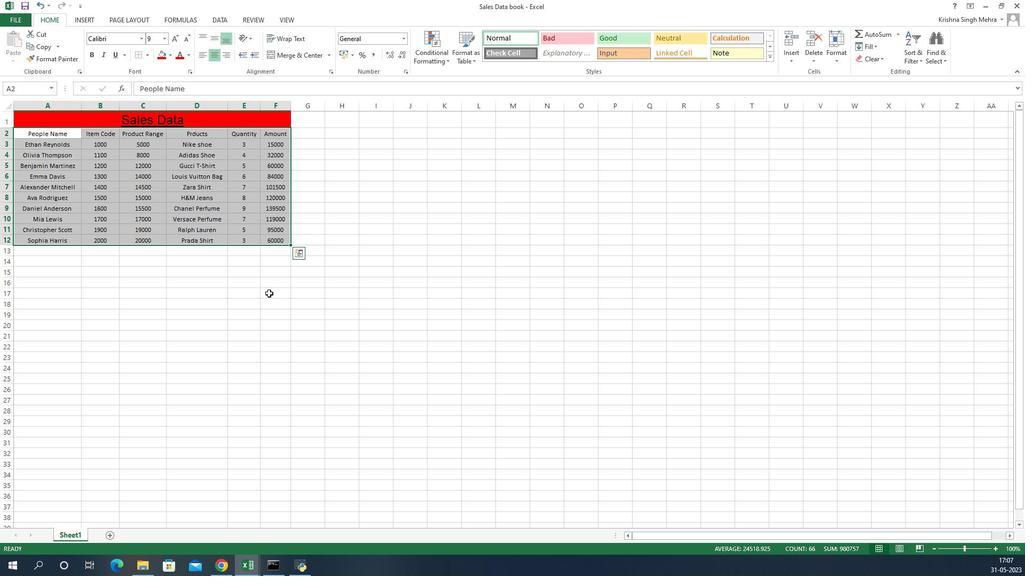
Action: Key pressed ctrl+Sctrl+S
Screenshot: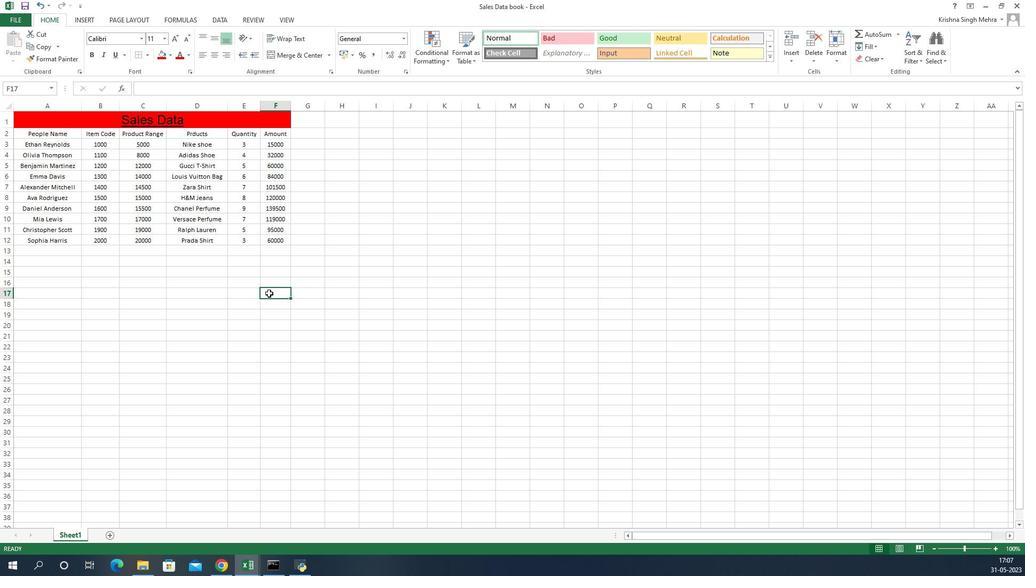 
